 Task: Look for properties with shower or bath chairs.
Action: Mouse pressed left at (922, 139)
Screenshot: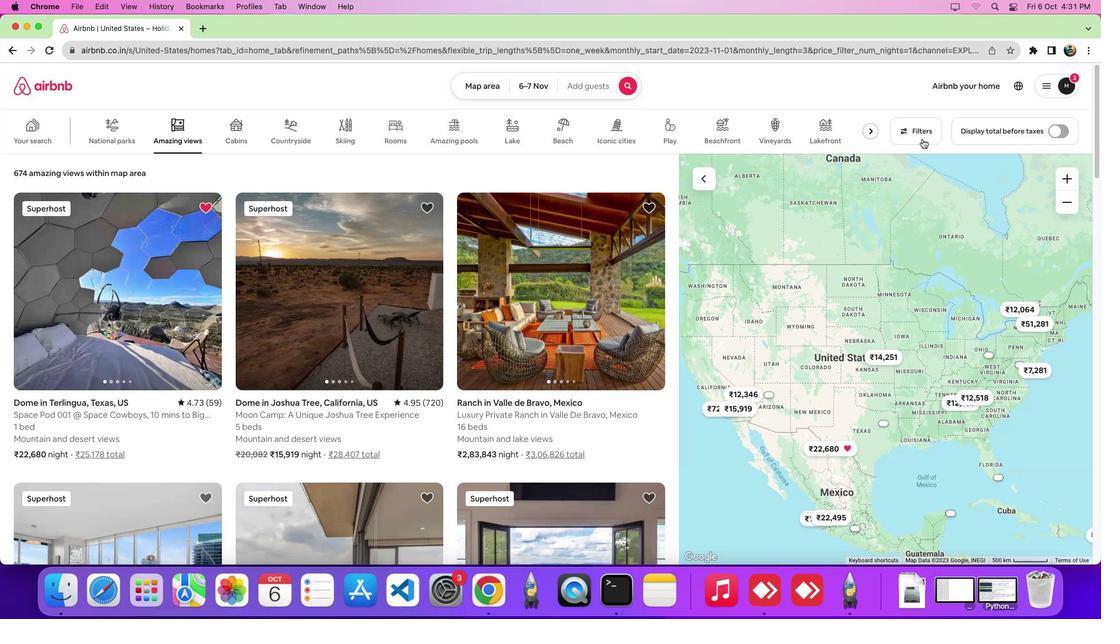 
Action: Mouse pressed left at (922, 139)
Screenshot: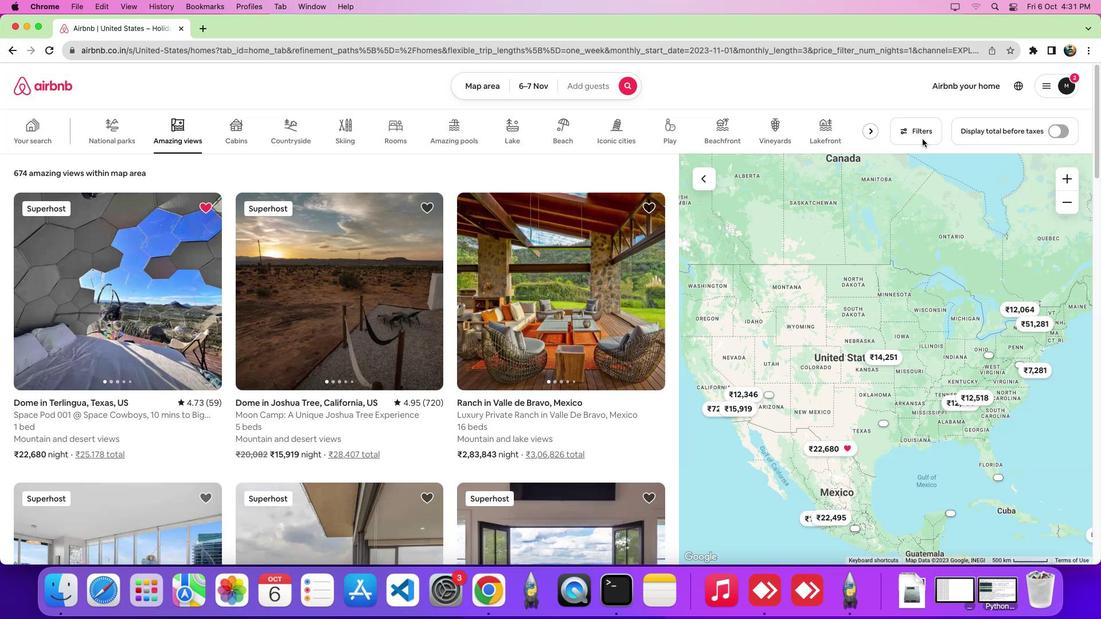 
Action: Mouse moved to (552, 196)
Screenshot: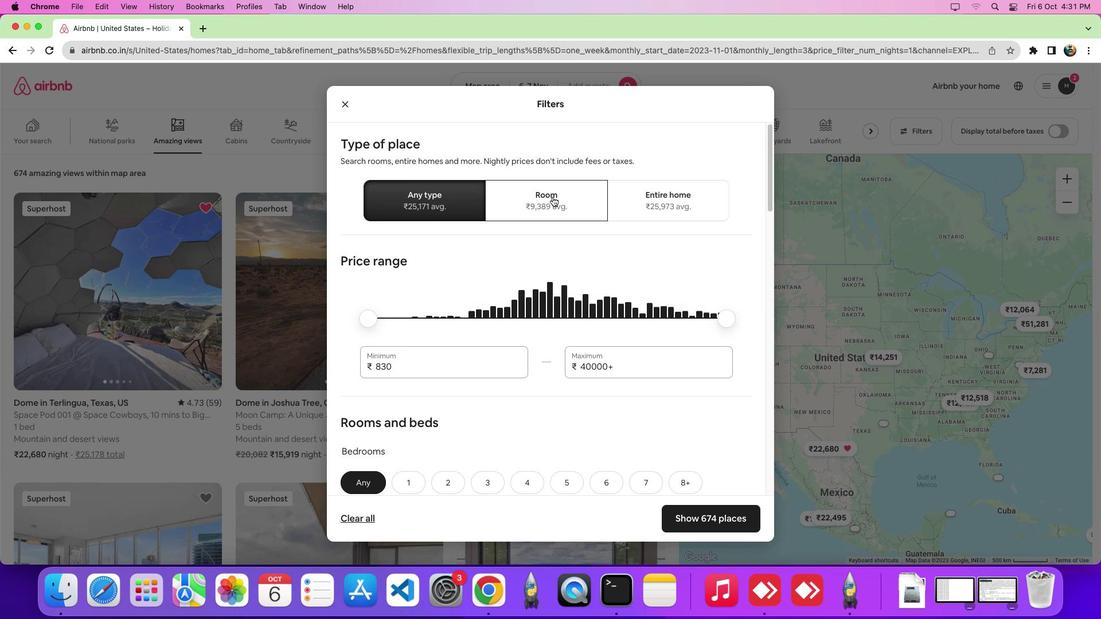 
Action: Mouse pressed left at (552, 196)
Screenshot: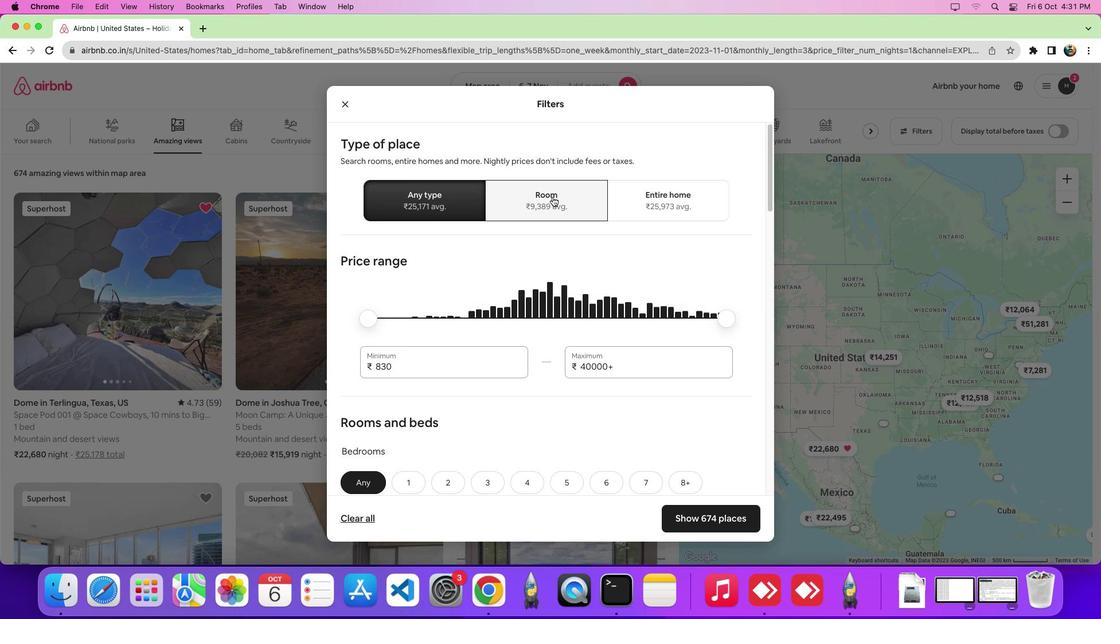
Action: Mouse moved to (521, 316)
Screenshot: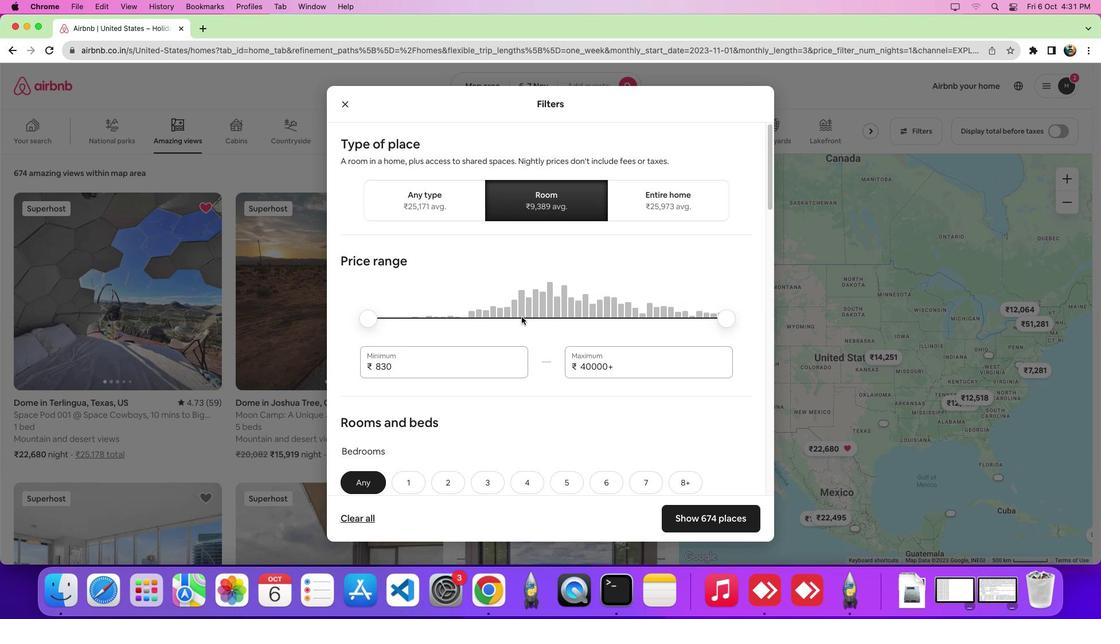 
Action: Mouse scrolled (521, 316) with delta (0, 0)
Screenshot: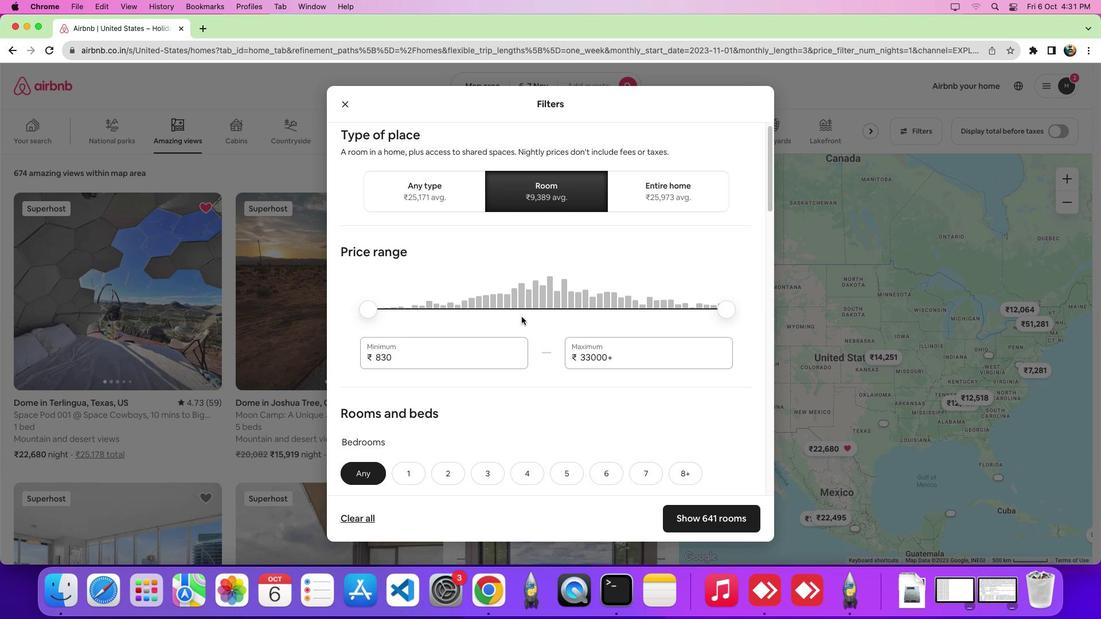 
Action: Mouse scrolled (521, 316) with delta (0, 0)
Screenshot: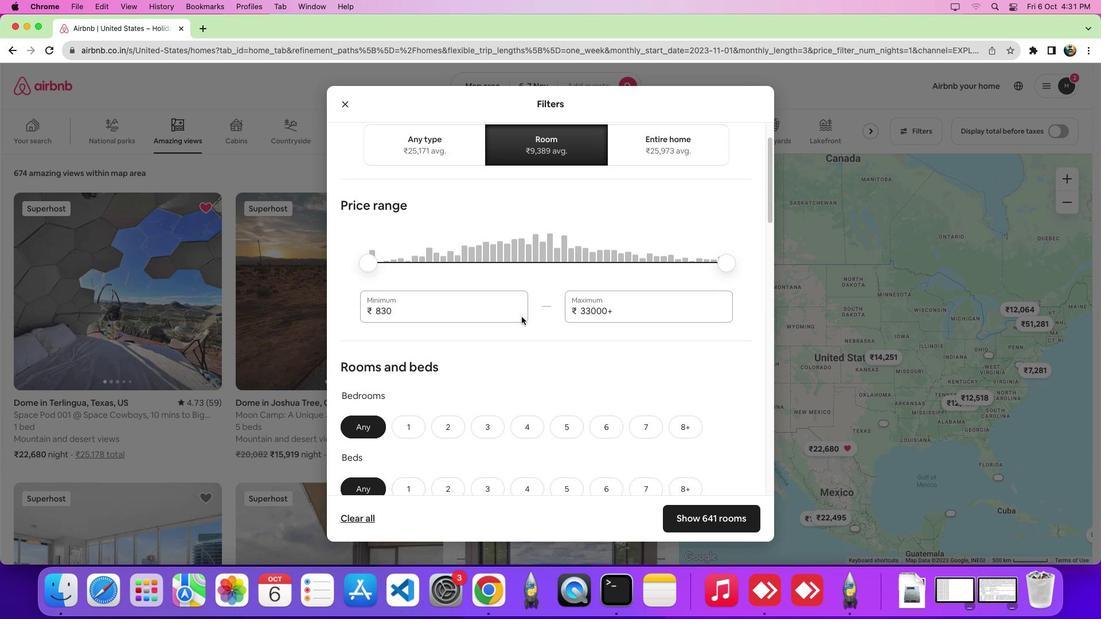 
Action: Mouse scrolled (521, 316) with delta (0, -1)
Screenshot: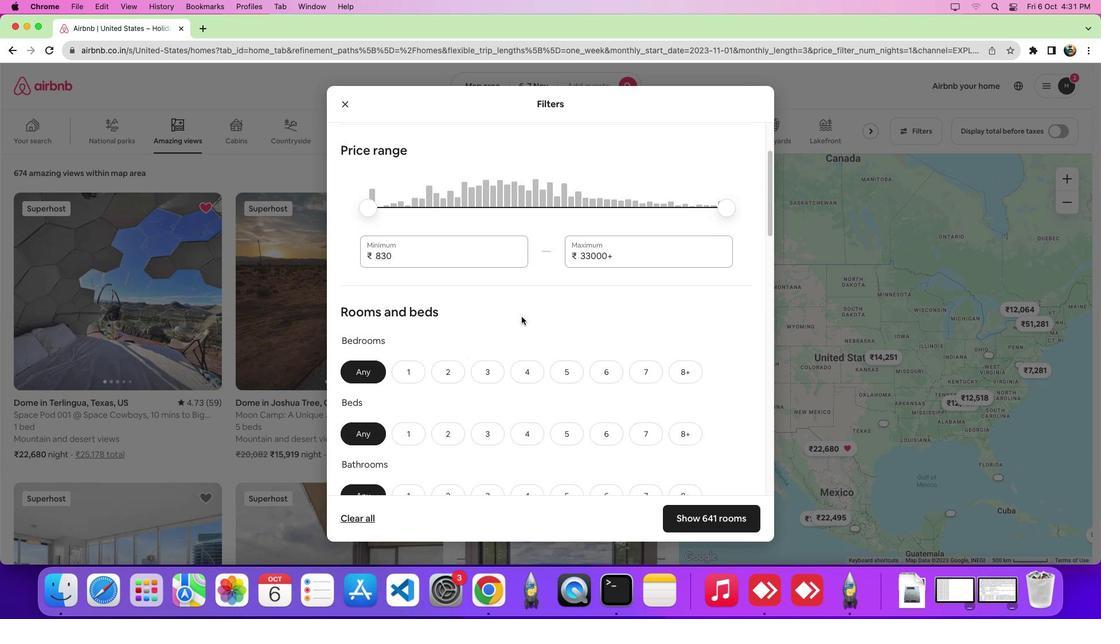 
Action: Mouse scrolled (521, 316) with delta (0, 0)
Screenshot: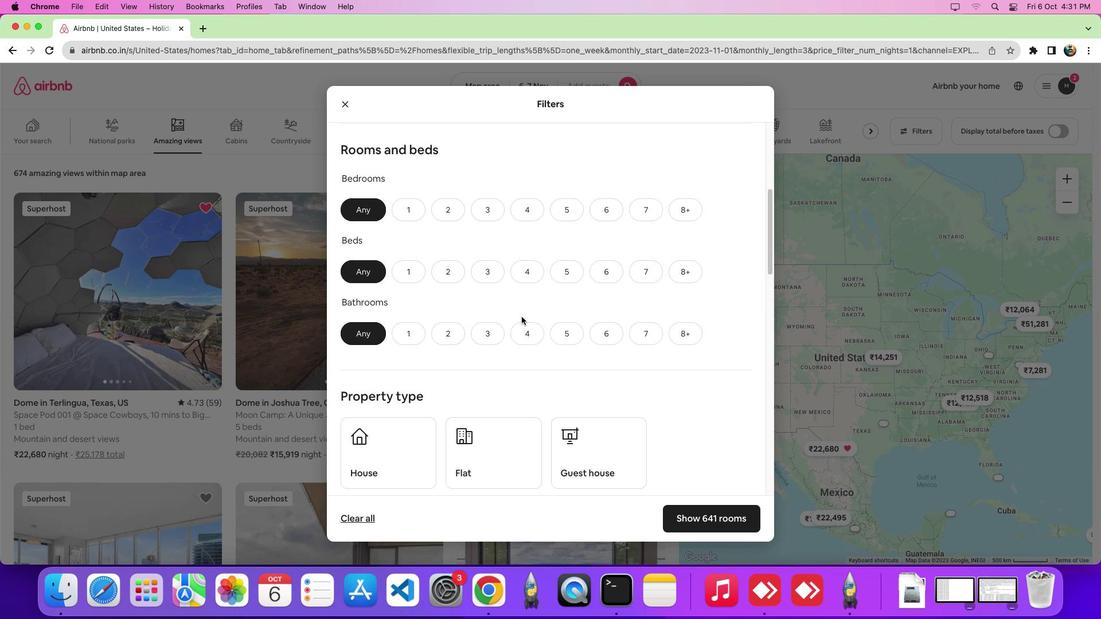 
Action: Mouse scrolled (521, 316) with delta (0, 0)
Screenshot: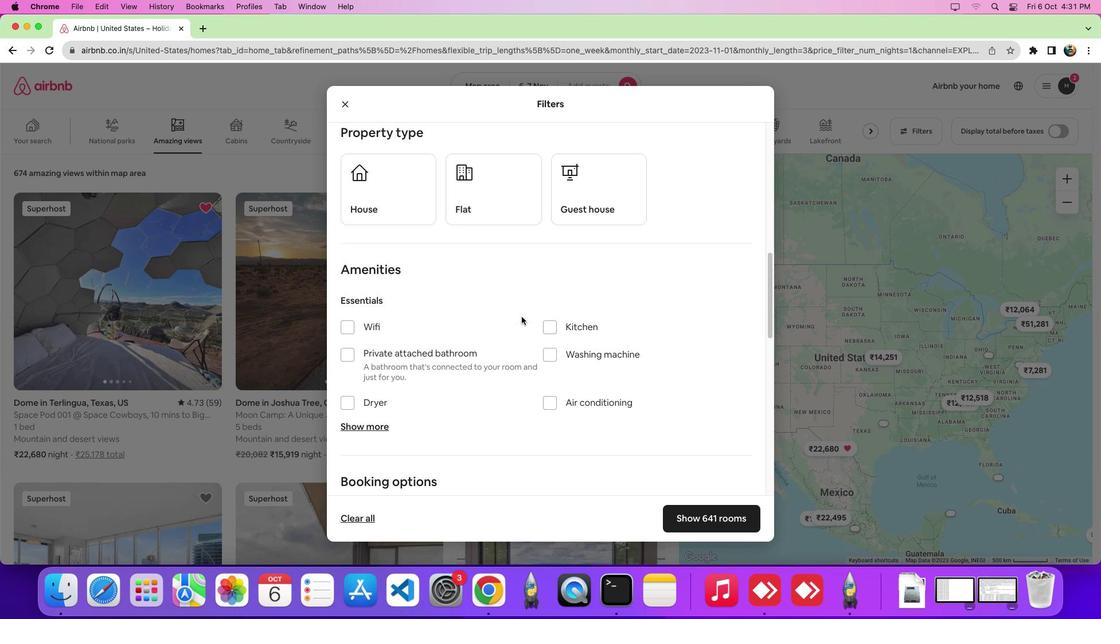 
Action: Mouse scrolled (521, 316) with delta (0, -4)
Screenshot: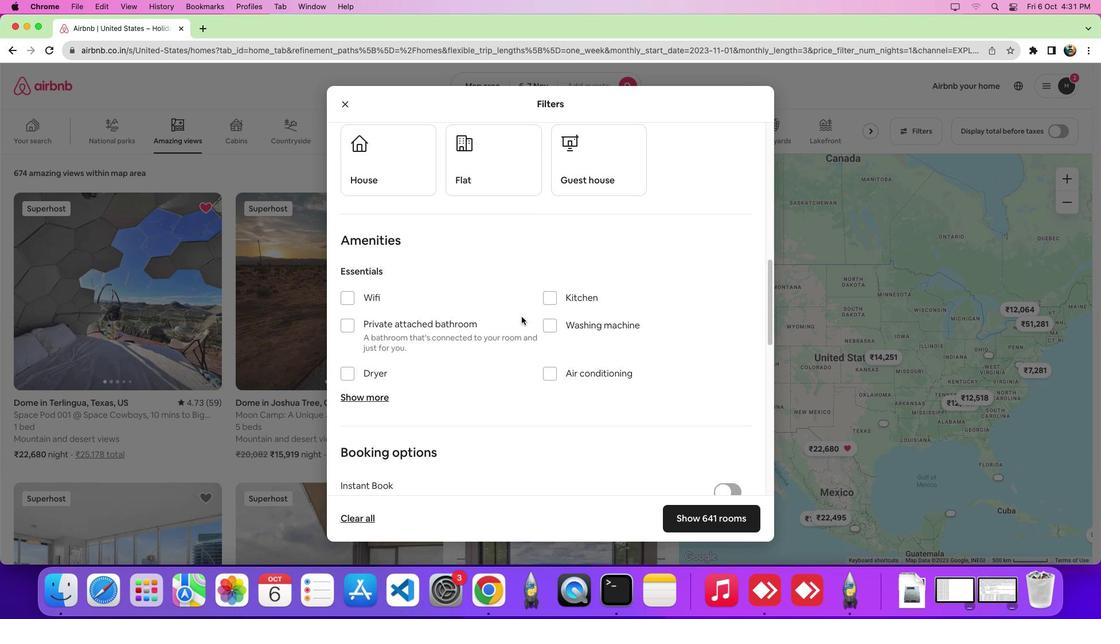 
Action: Mouse scrolled (521, 316) with delta (0, -5)
Screenshot: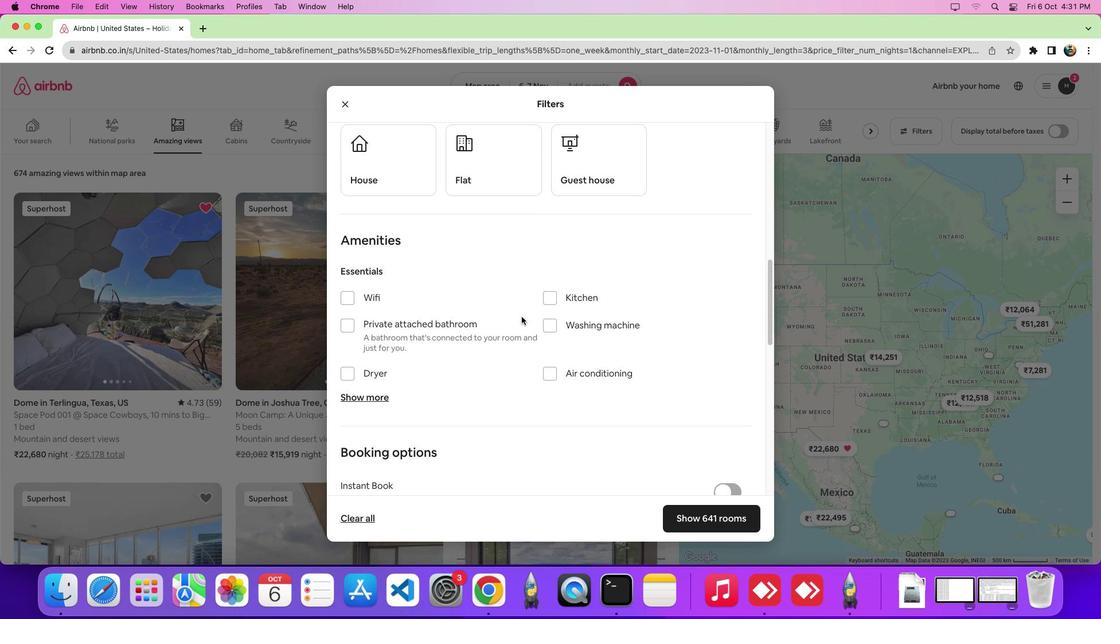 
Action: Mouse scrolled (521, 316) with delta (0, 0)
Screenshot: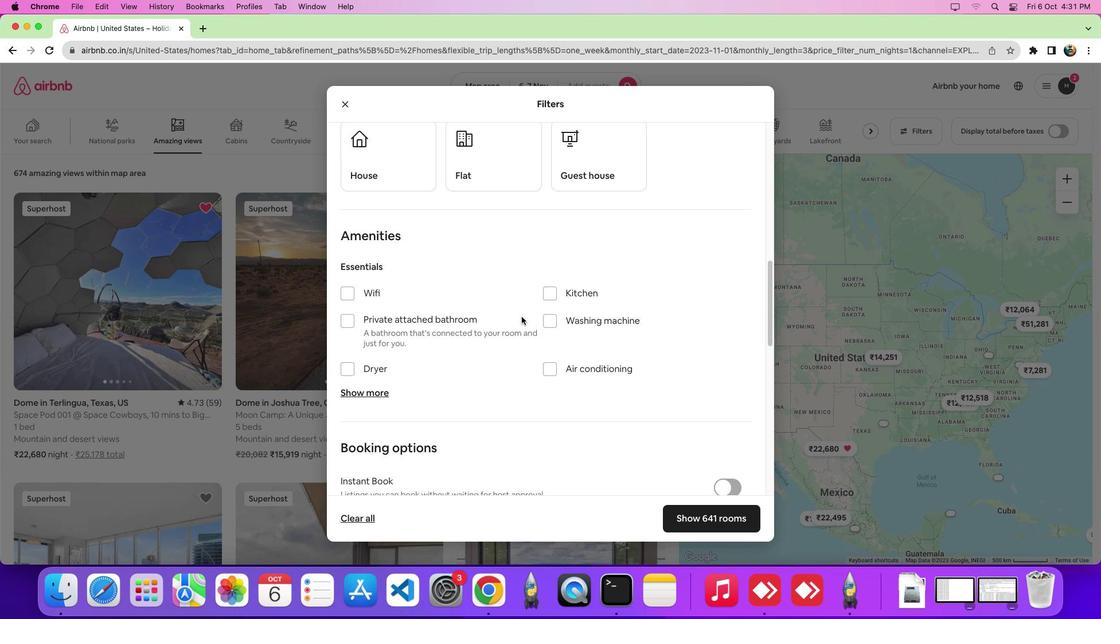 
Action: Mouse scrolled (521, 316) with delta (0, 0)
Screenshot: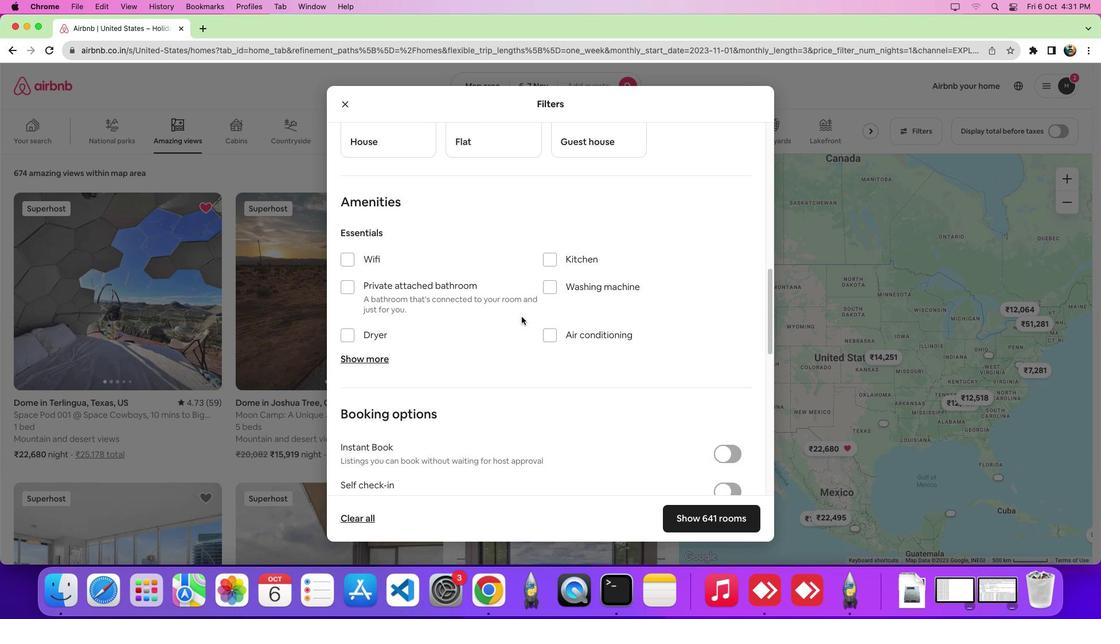 
Action: Mouse scrolled (521, 316) with delta (0, 0)
Screenshot: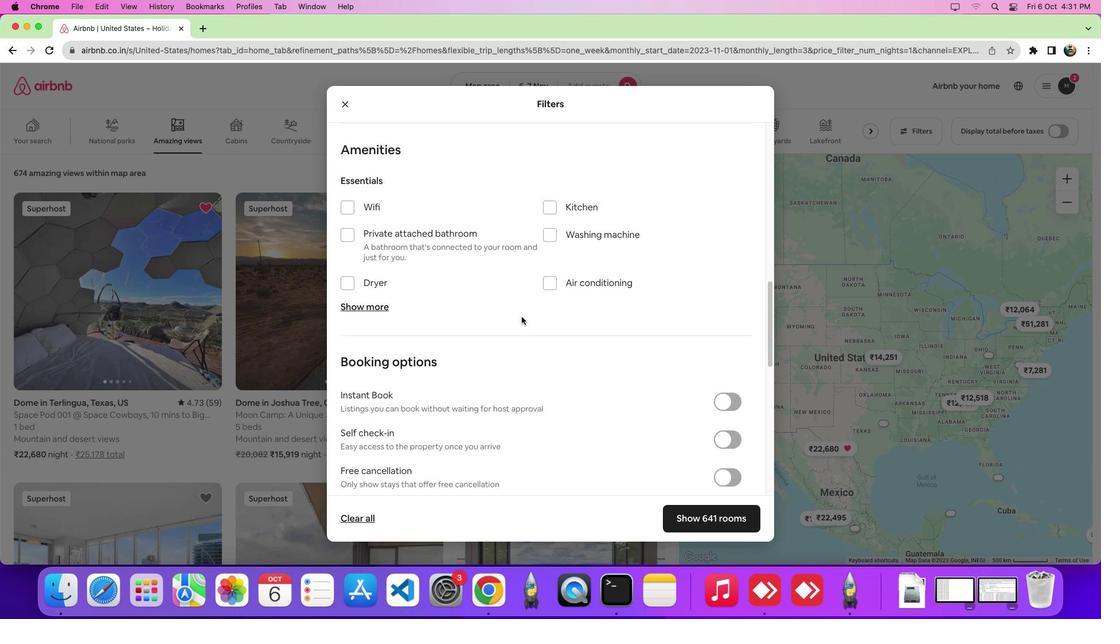 
Action: Mouse scrolled (521, 316) with delta (0, -1)
Screenshot: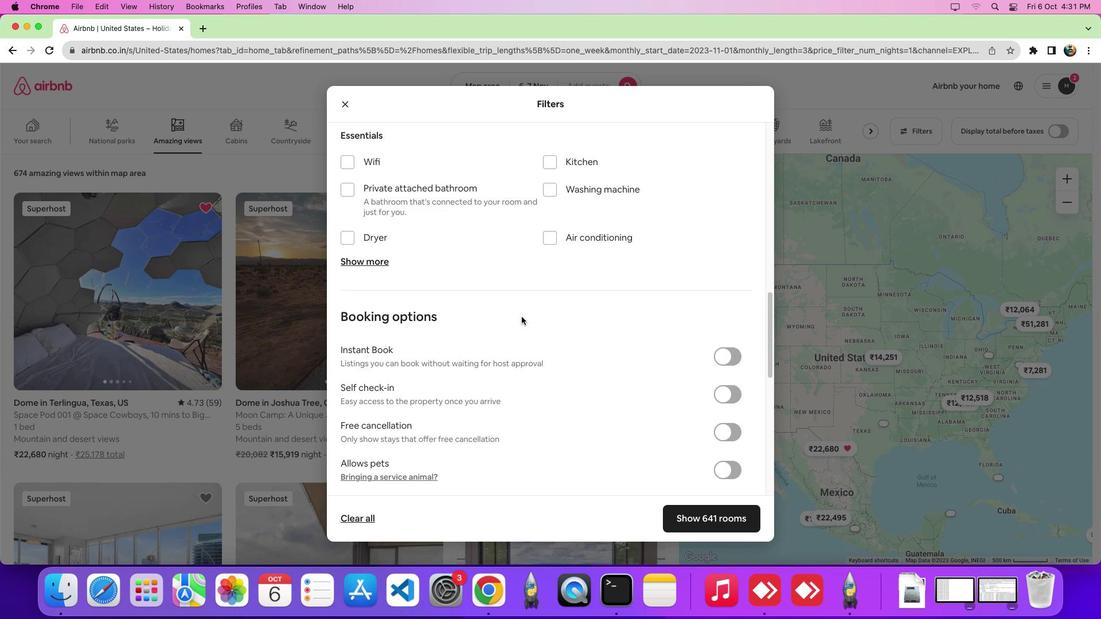 
Action: Mouse scrolled (521, 316) with delta (0, 0)
Screenshot: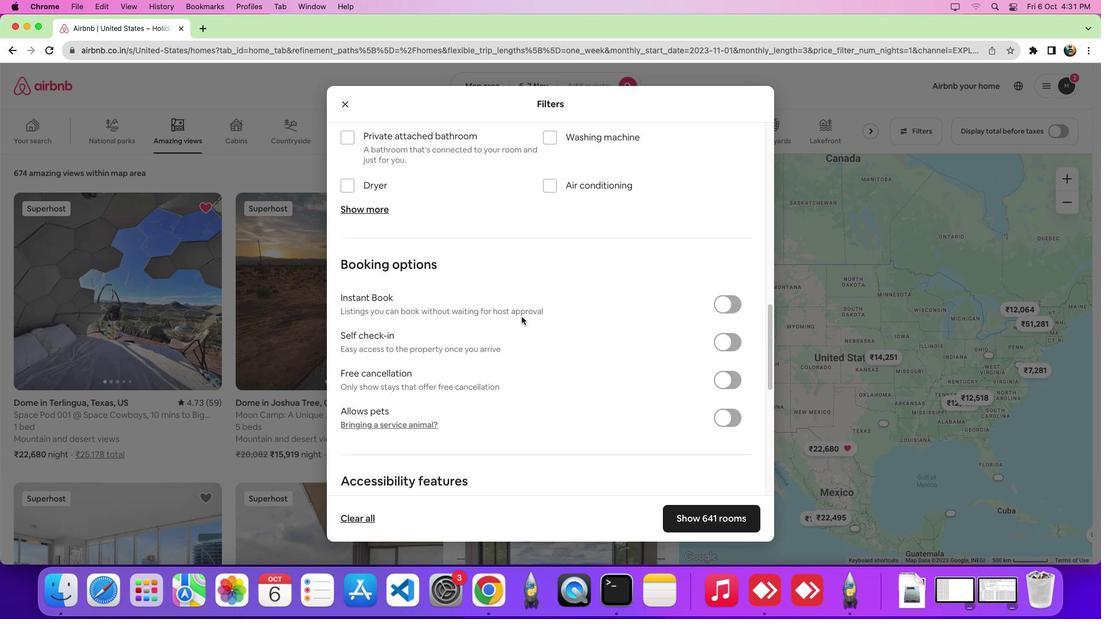 
Action: Mouse scrolled (521, 316) with delta (0, 0)
Screenshot: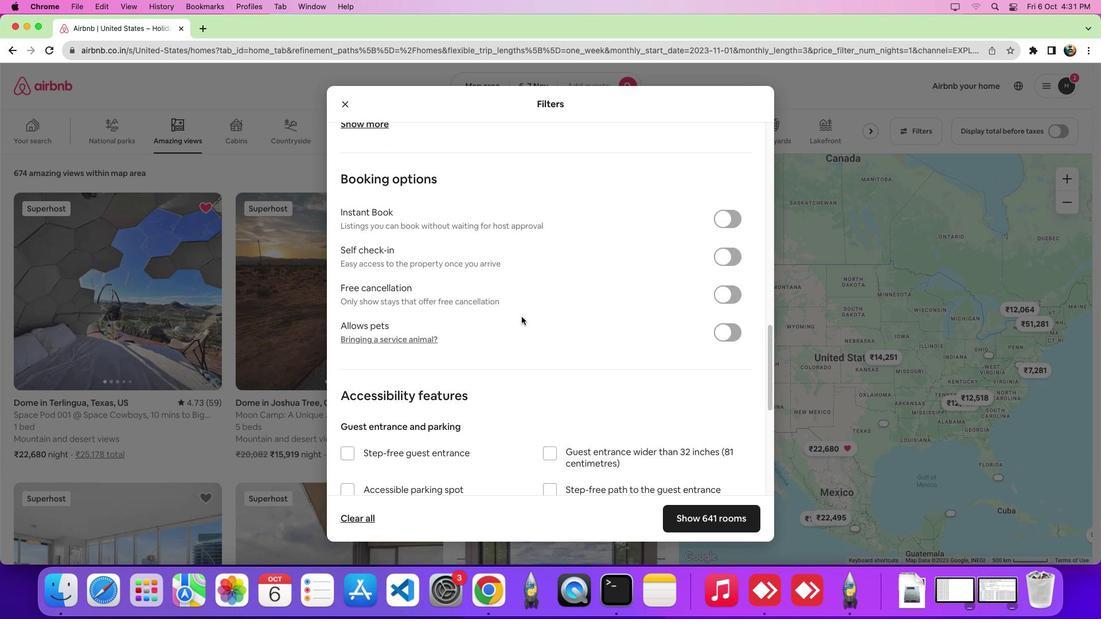 
Action: Mouse scrolled (521, 316) with delta (0, -2)
Screenshot: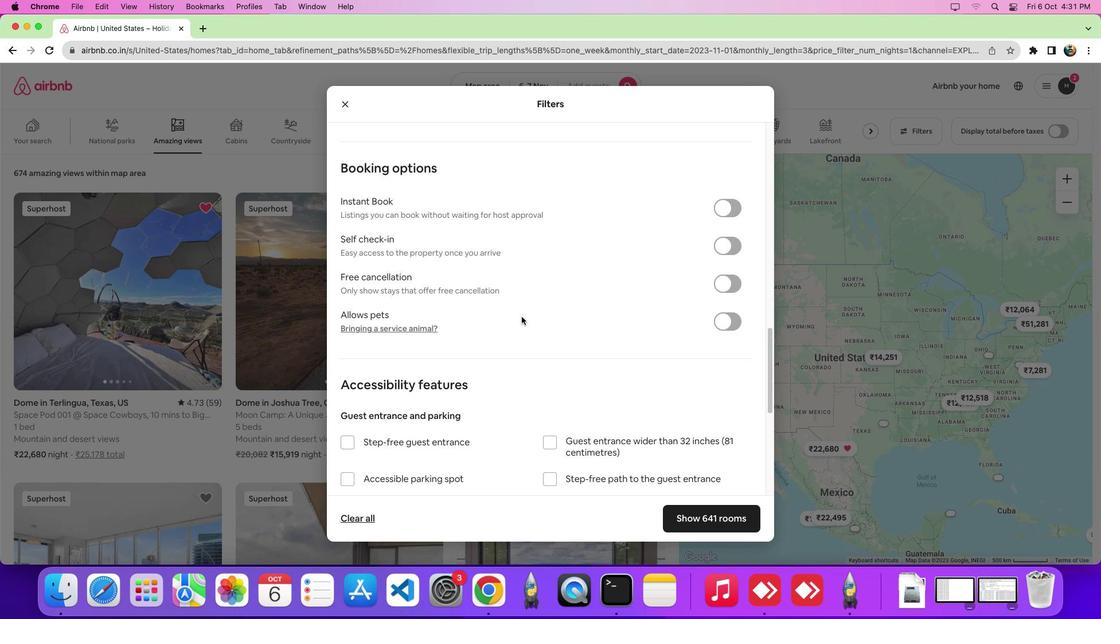 
Action: Mouse scrolled (521, 316) with delta (0, -2)
Screenshot: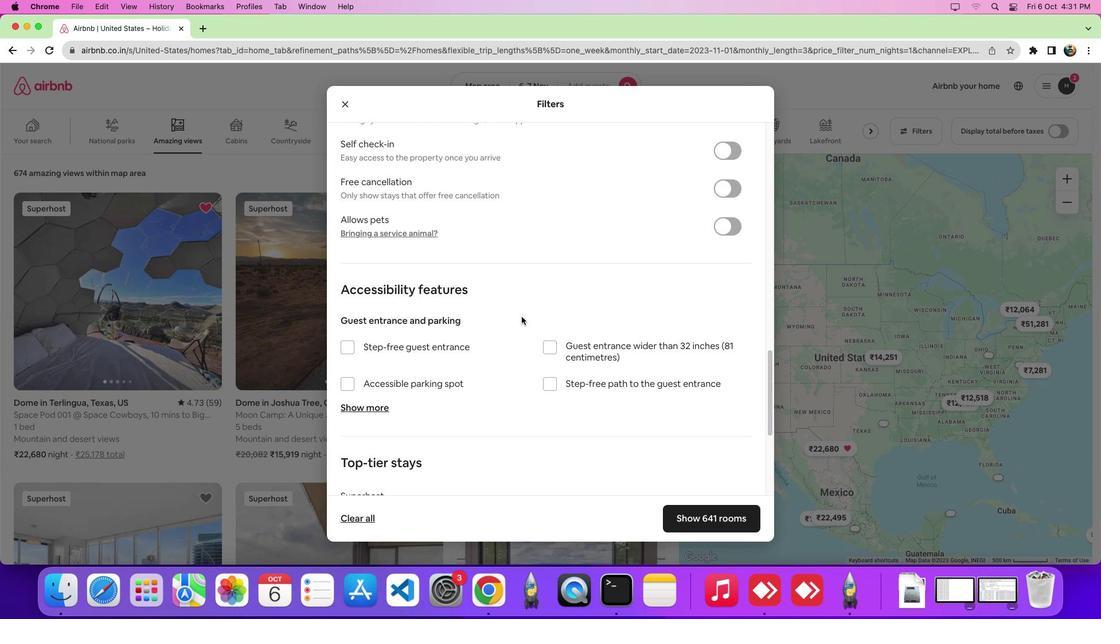 
Action: Mouse scrolled (521, 316) with delta (0, 0)
Screenshot: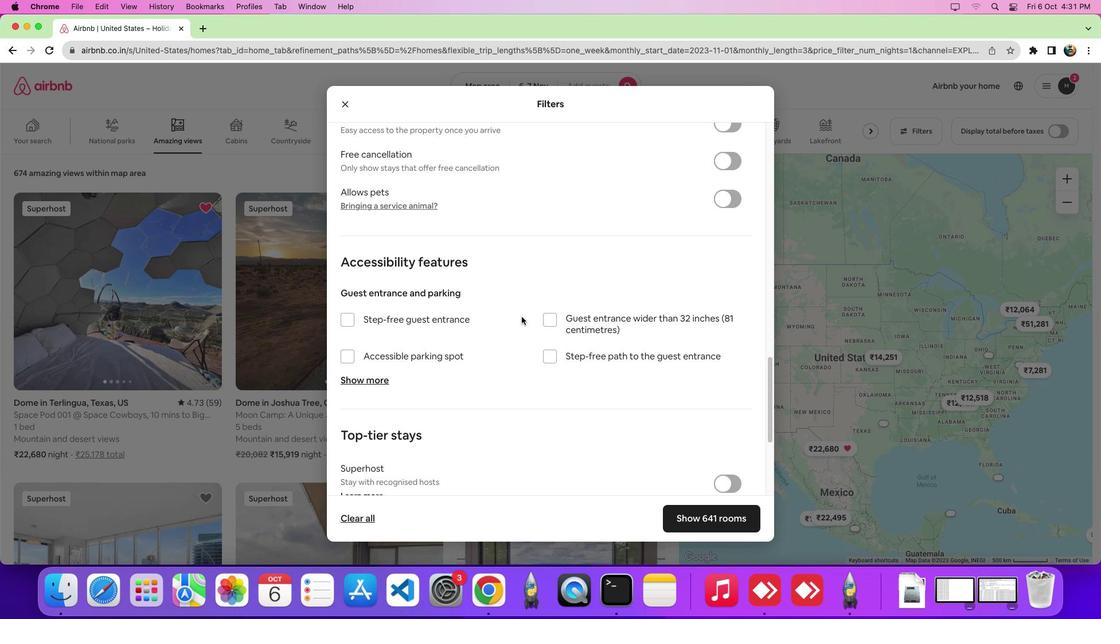 
Action: Mouse scrolled (521, 316) with delta (0, 0)
Screenshot: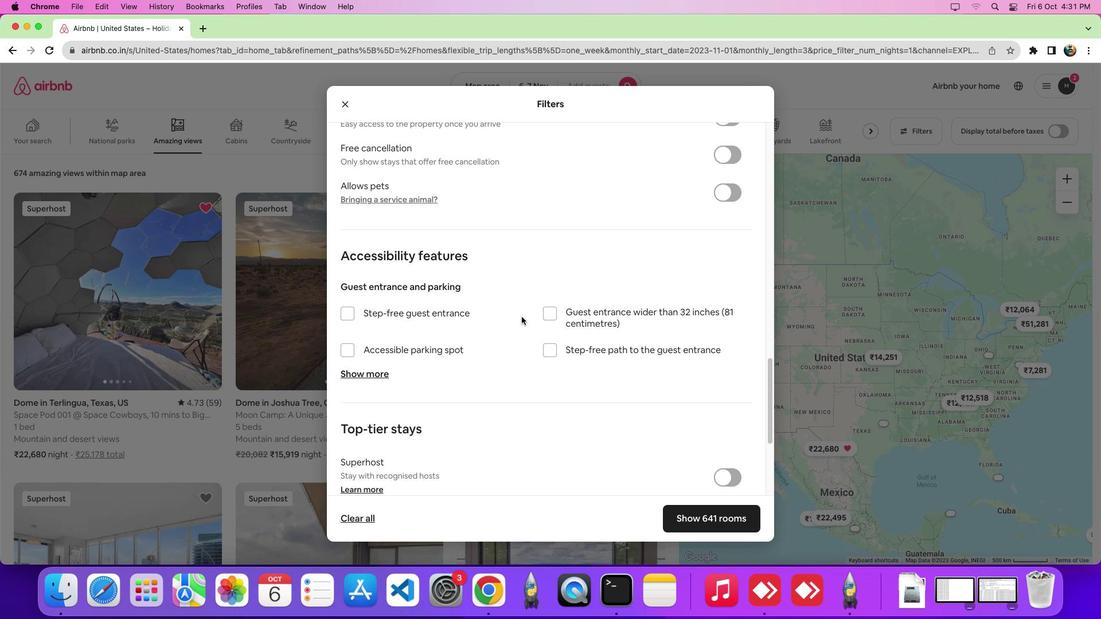 
Action: Mouse moved to (361, 372)
Screenshot: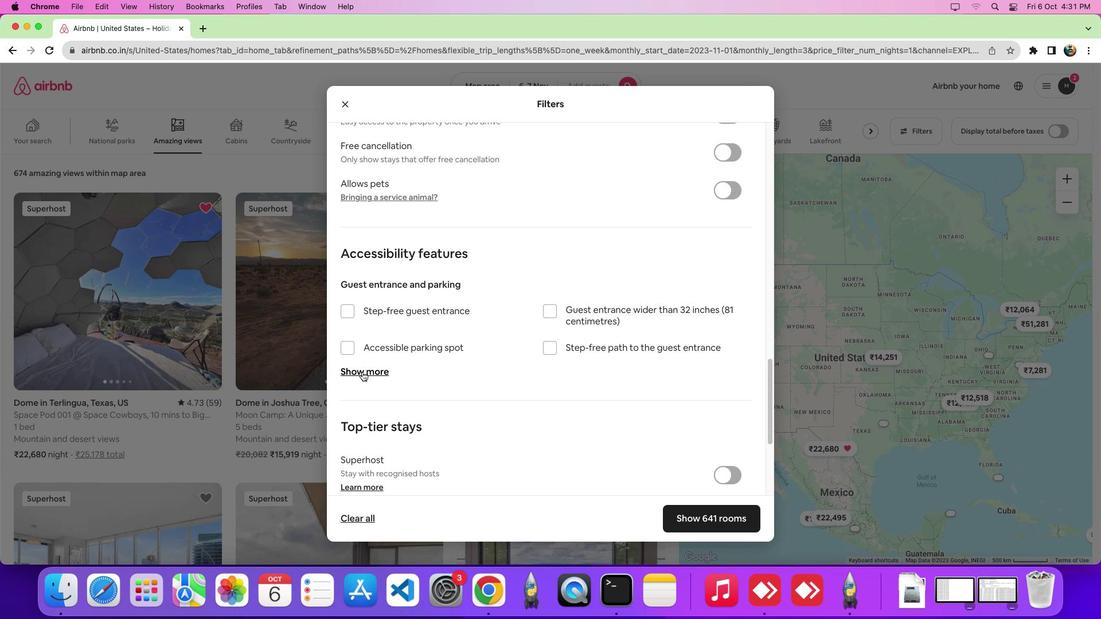 
Action: Mouse pressed left at (361, 372)
Screenshot: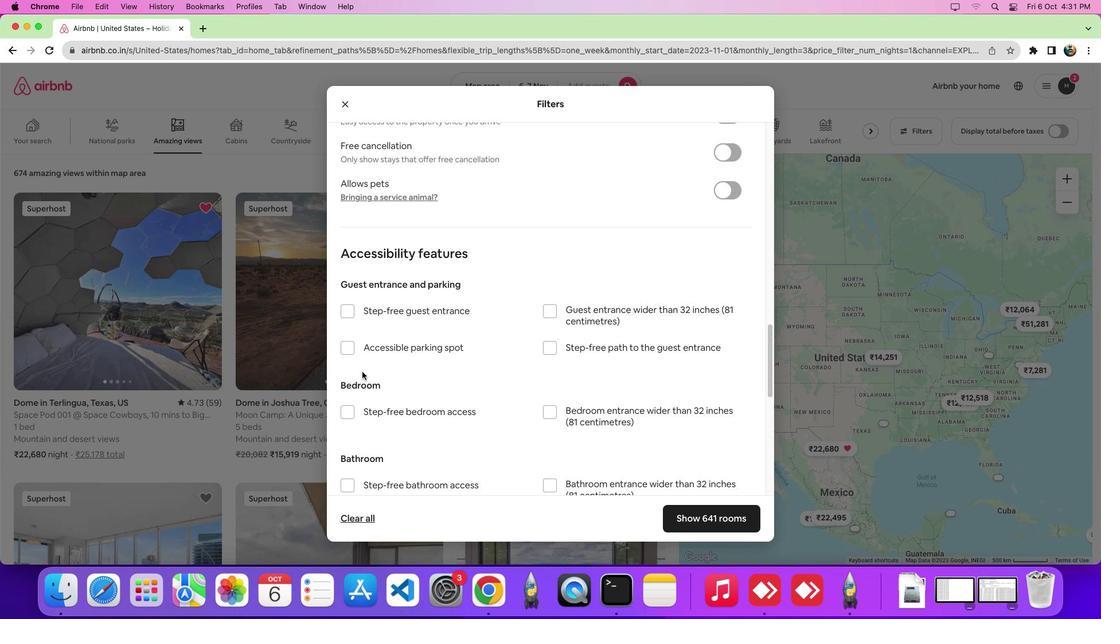 
Action: Mouse moved to (574, 353)
Screenshot: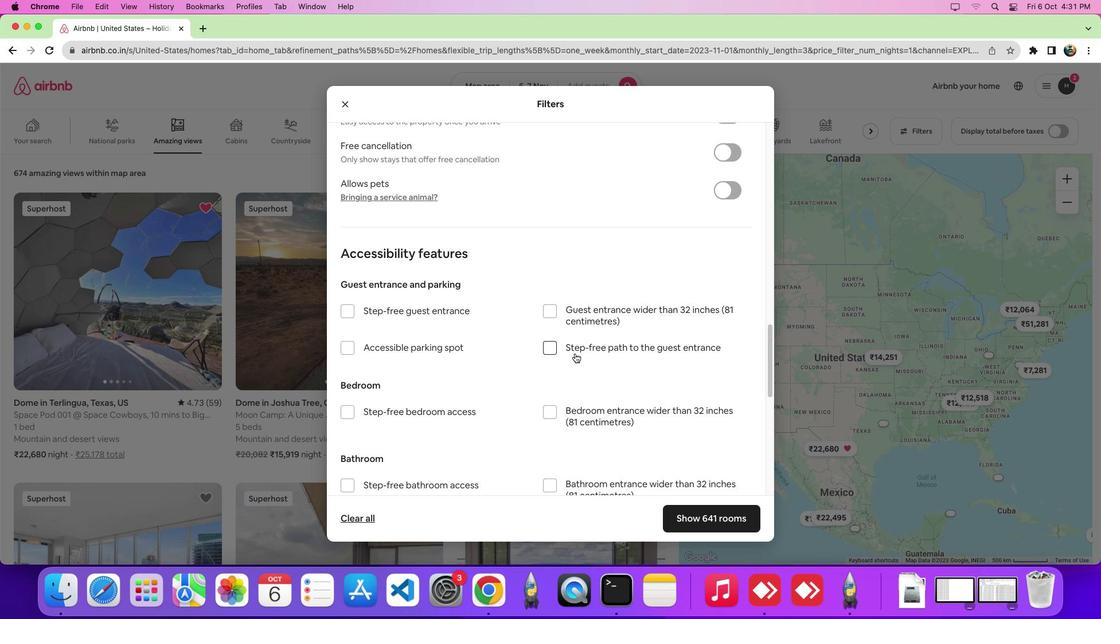 
Action: Mouse scrolled (574, 353) with delta (0, 0)
Screenshot: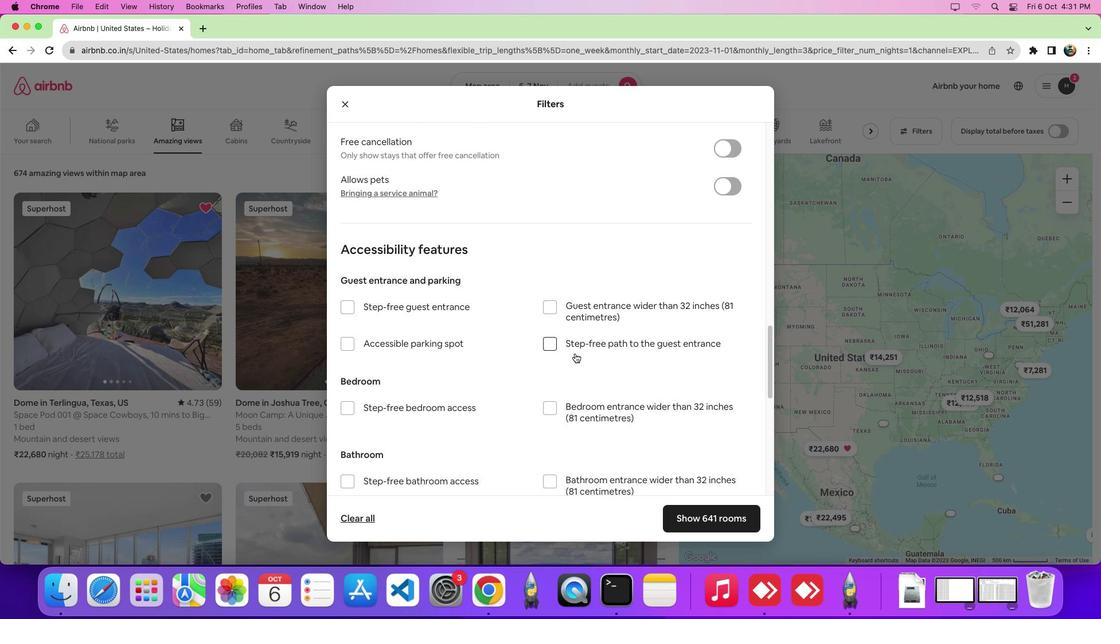 
Action: Mouse scrolled (574, 353) with delta (0, 0)
Screenshot: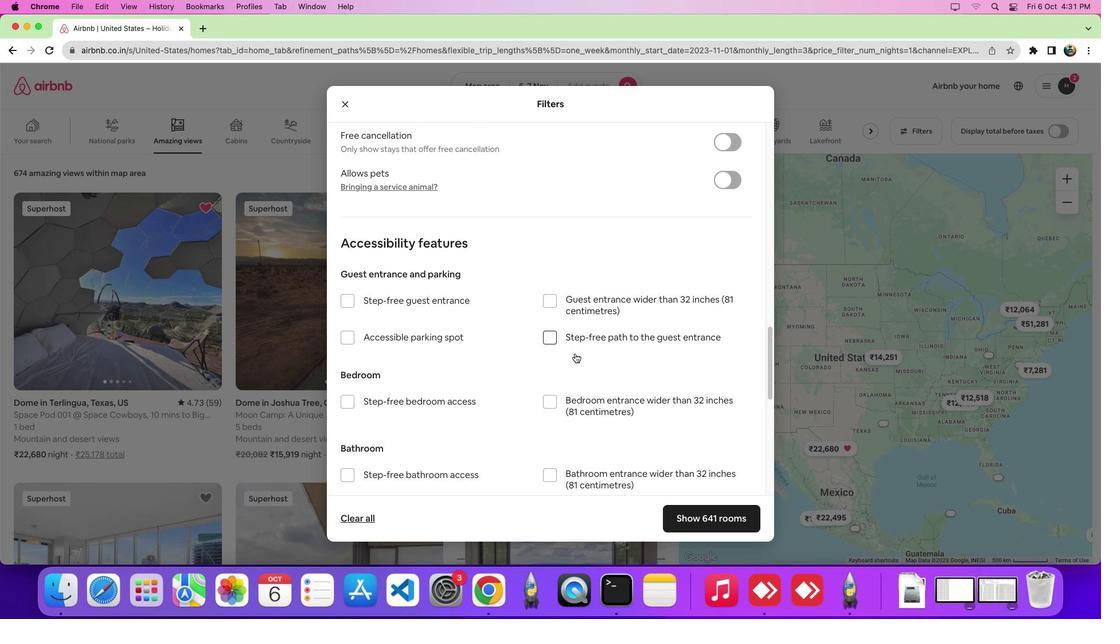 
Action: Mouse scrolled (574, 353) with delta (0, 0)
Screenshot: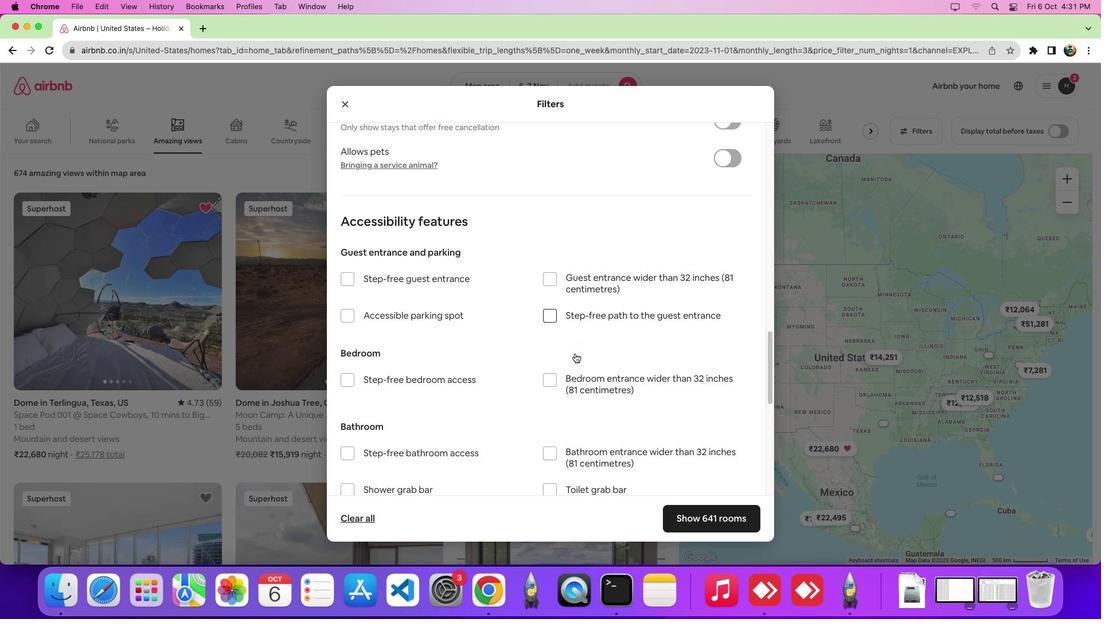 
Action: Mouse moved to (575, 354)
Screenshot: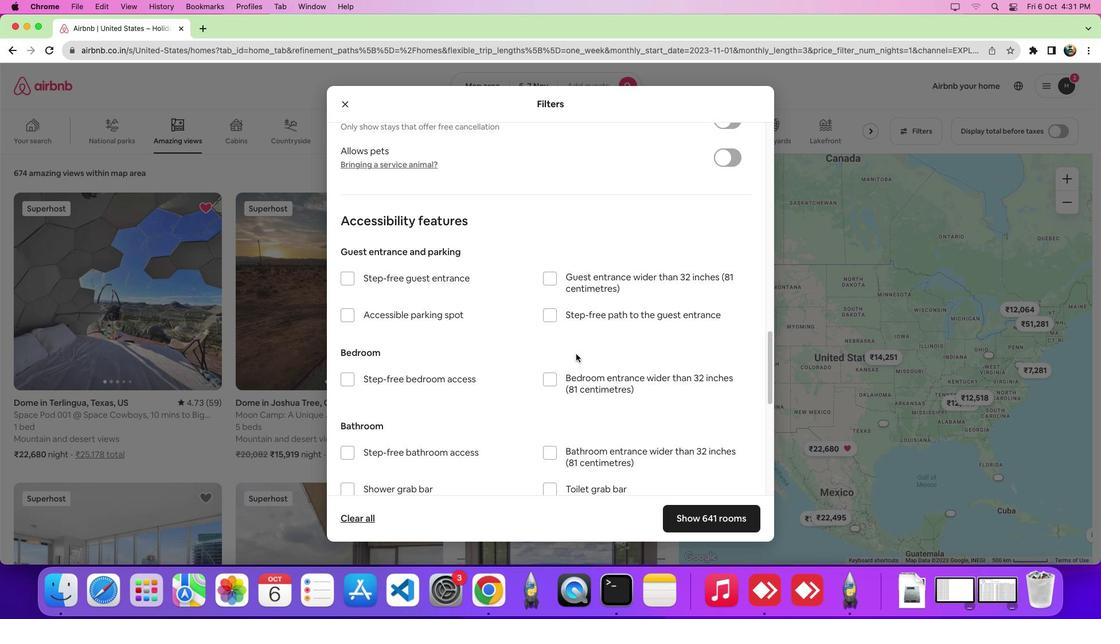 
Action: Mouse scrolled (575, 354) with delta (0, 0)
Screenshot: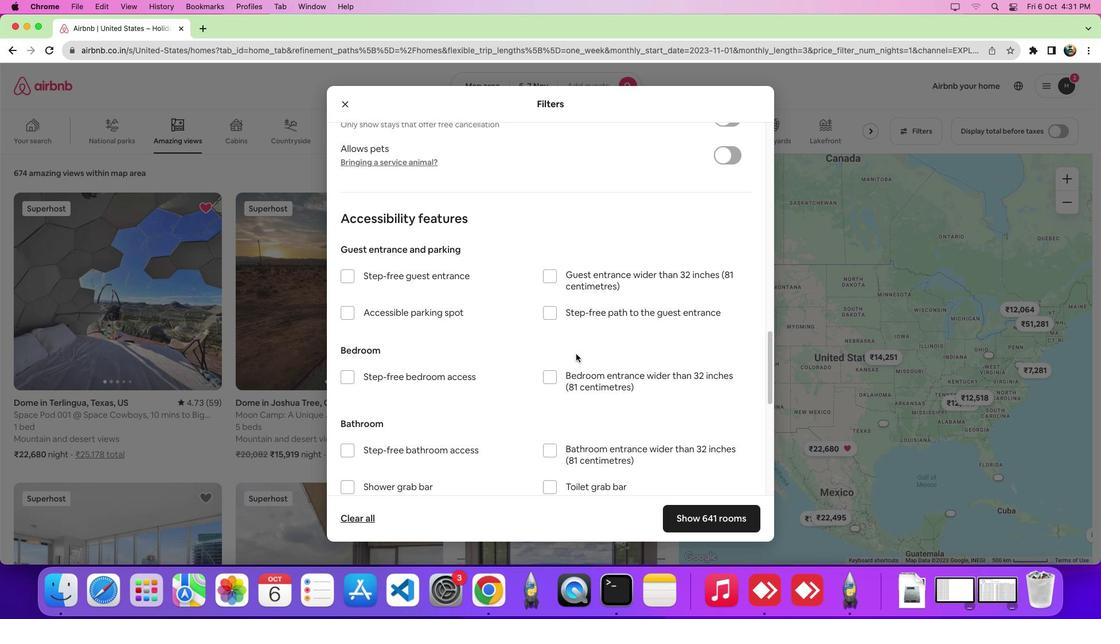 
Action: Mouse scrolled (575, 354) with delta (0, 0)
Screenshot: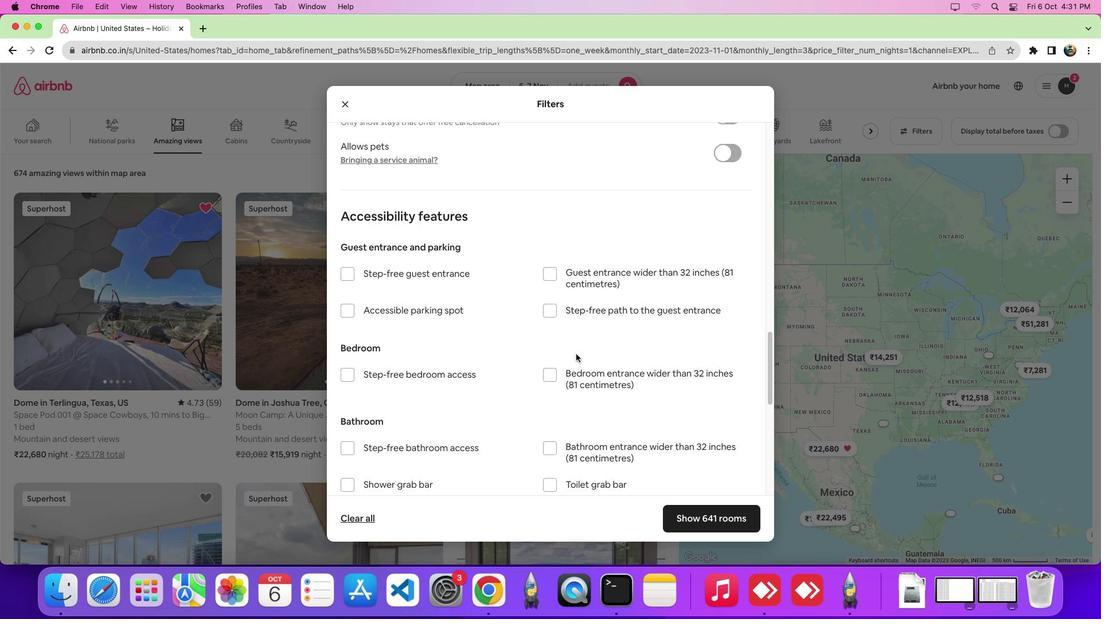
Action: Mouse scrolled (575, 354) with delta (0, 0)
Screenshot: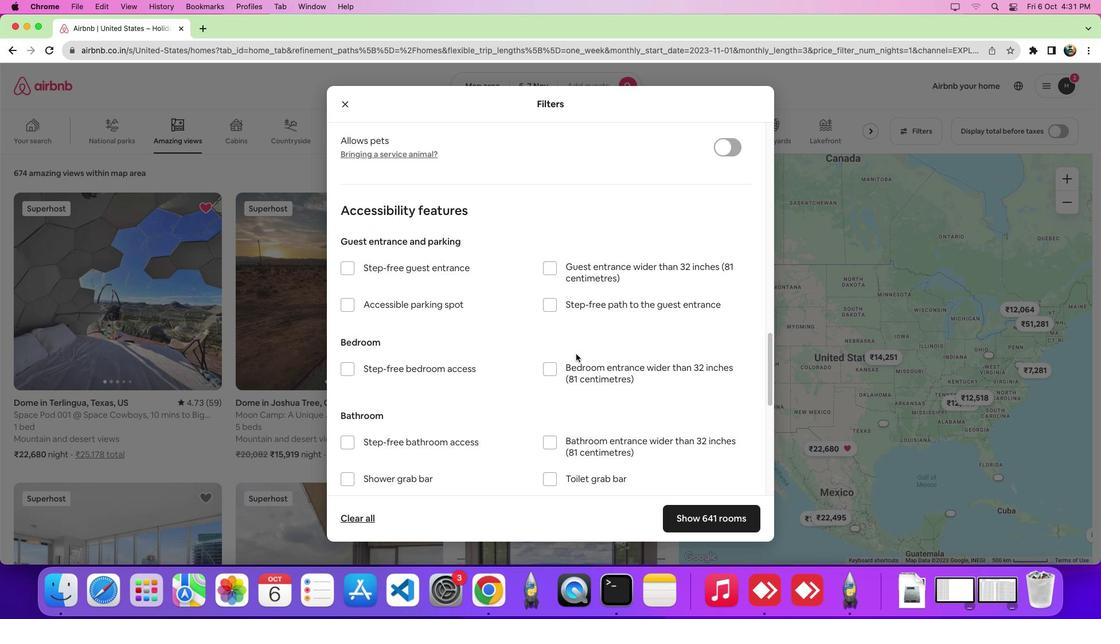 
Action: Mouse scrolled (575, 354) with delta (0, 0)
Screenshot: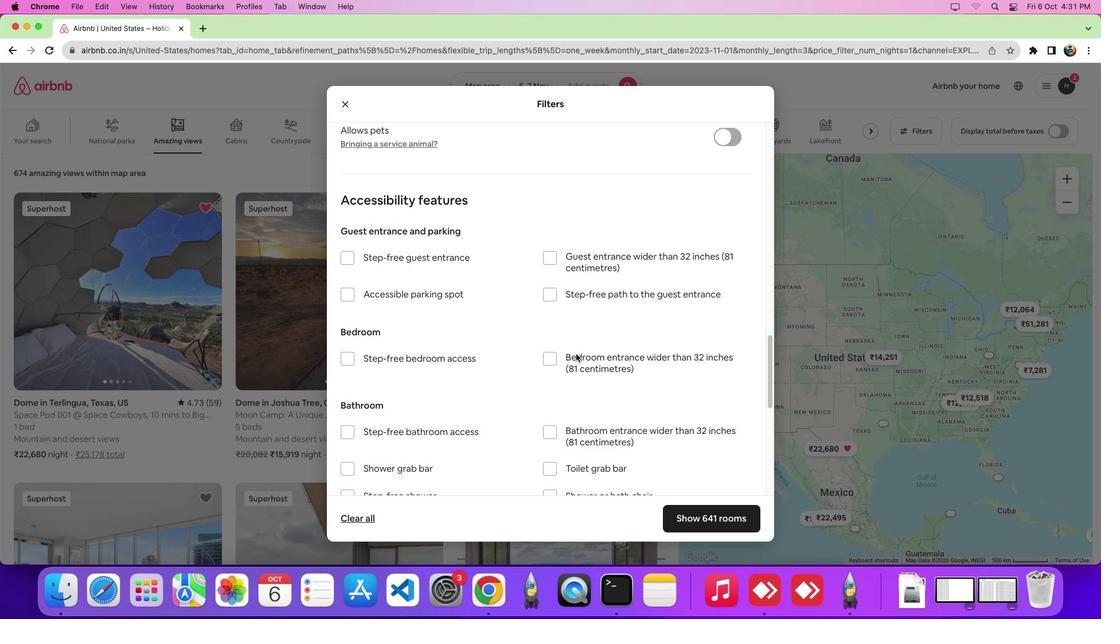
Action: Mouse scrolled (575, 354) with delta (0, 0)
Screenshot: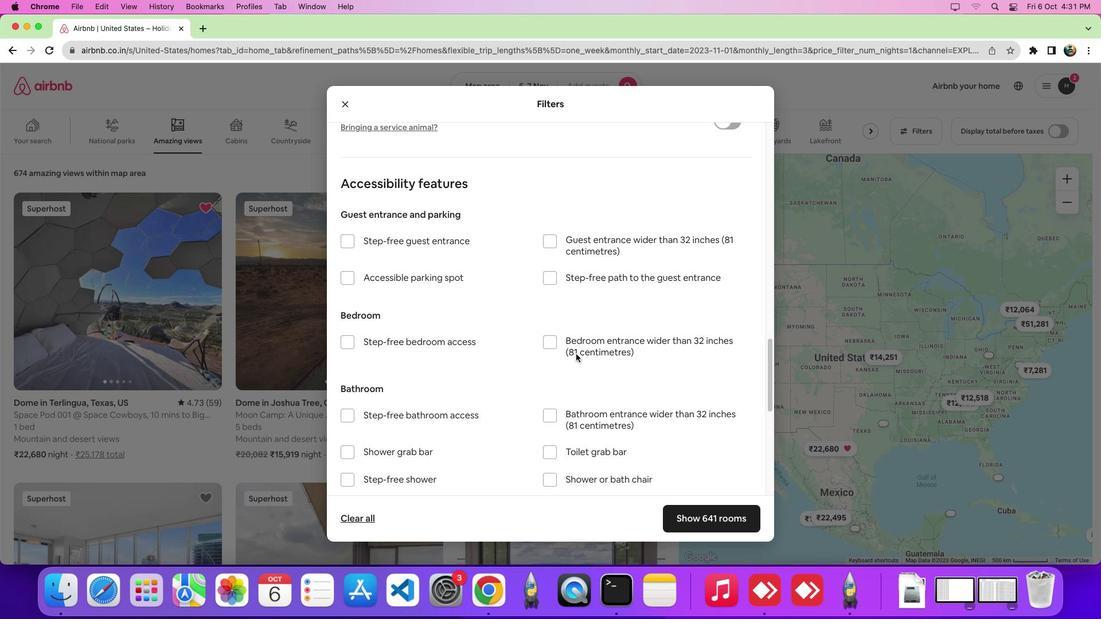 
Action: Mouse scrolled (575, 354) with delta (0, 0)
Screenshot: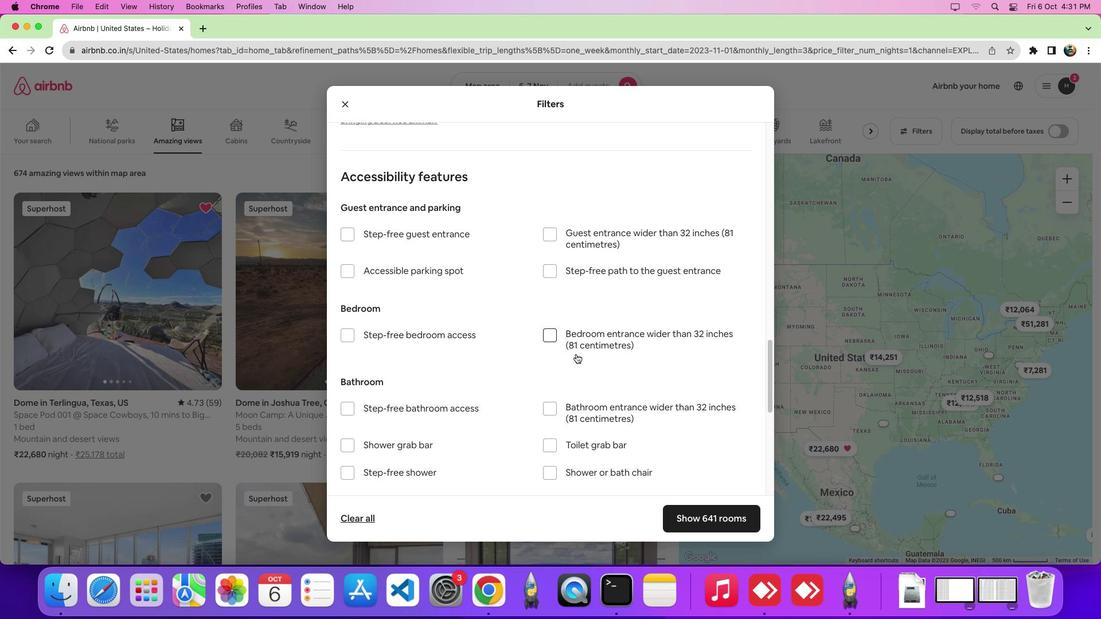 
Action: Mouse scrolled (575, 354) with delta (0, 0)
Screenshot: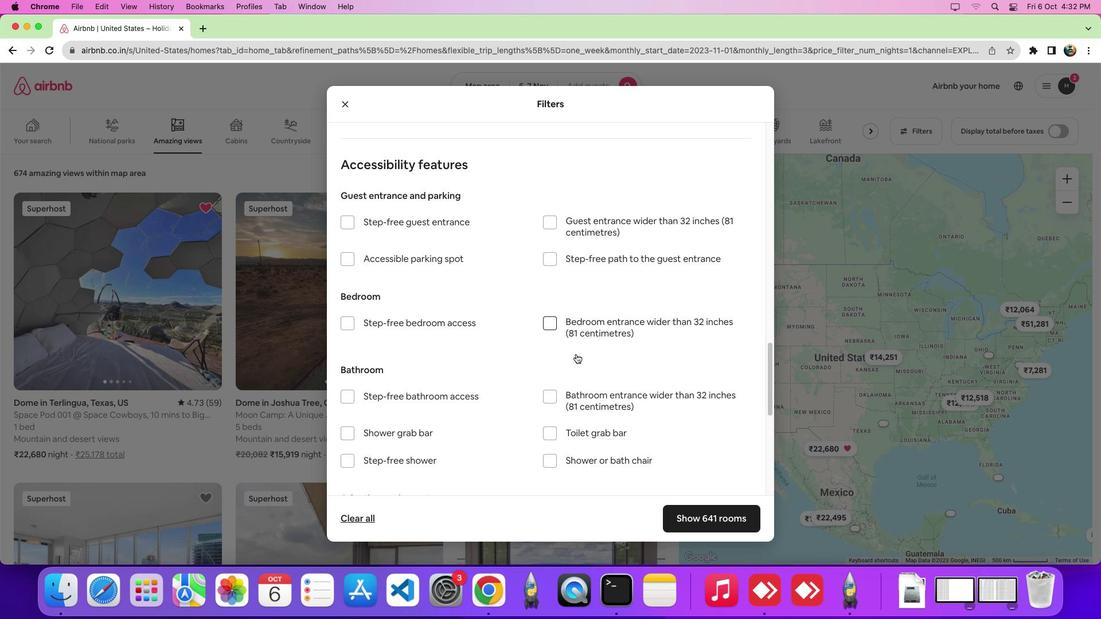 
Action: Mouse scrolled (575, 354) with delta (0, 0)
Screenshot: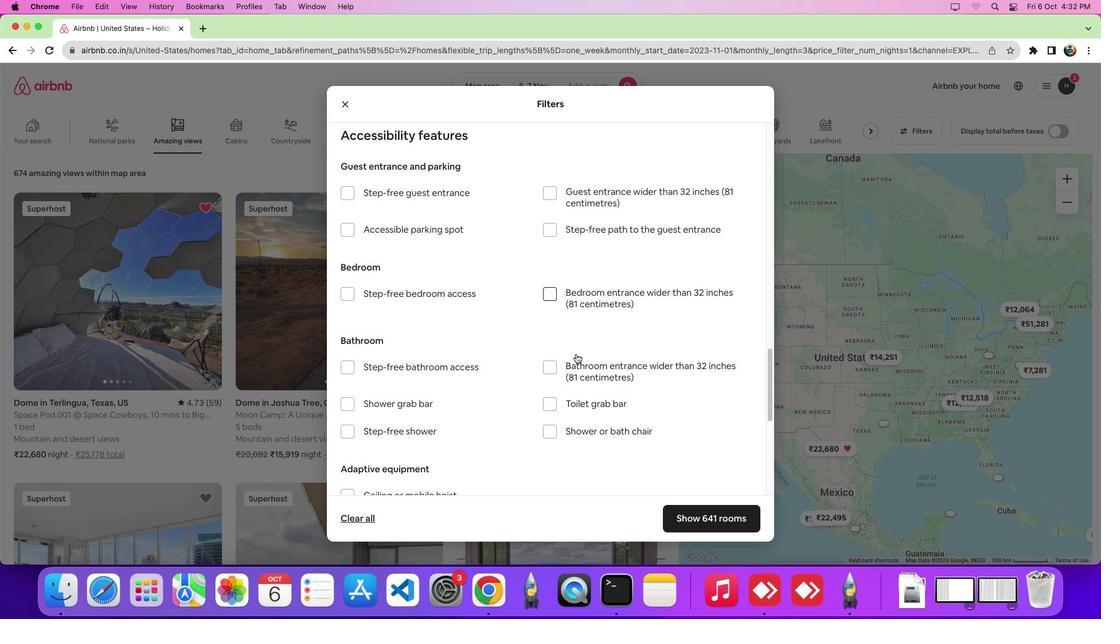 
Action: Mouse moved to (575, 361)
Screenshot: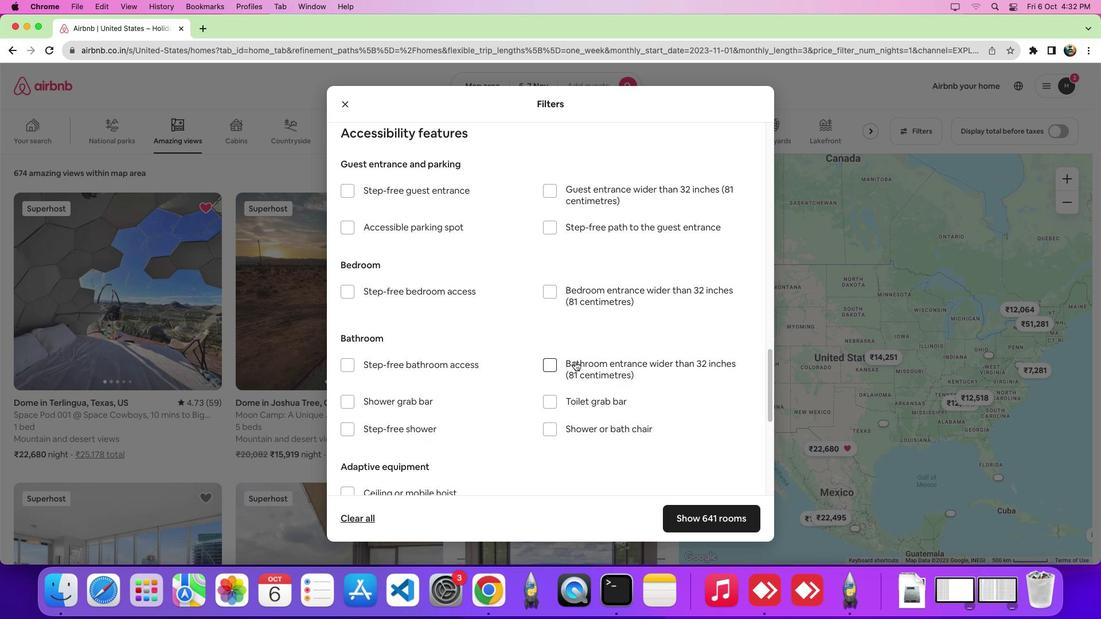 
Action: Mouse scrolled (575, 361) with delta (0, 0)
Screenshot: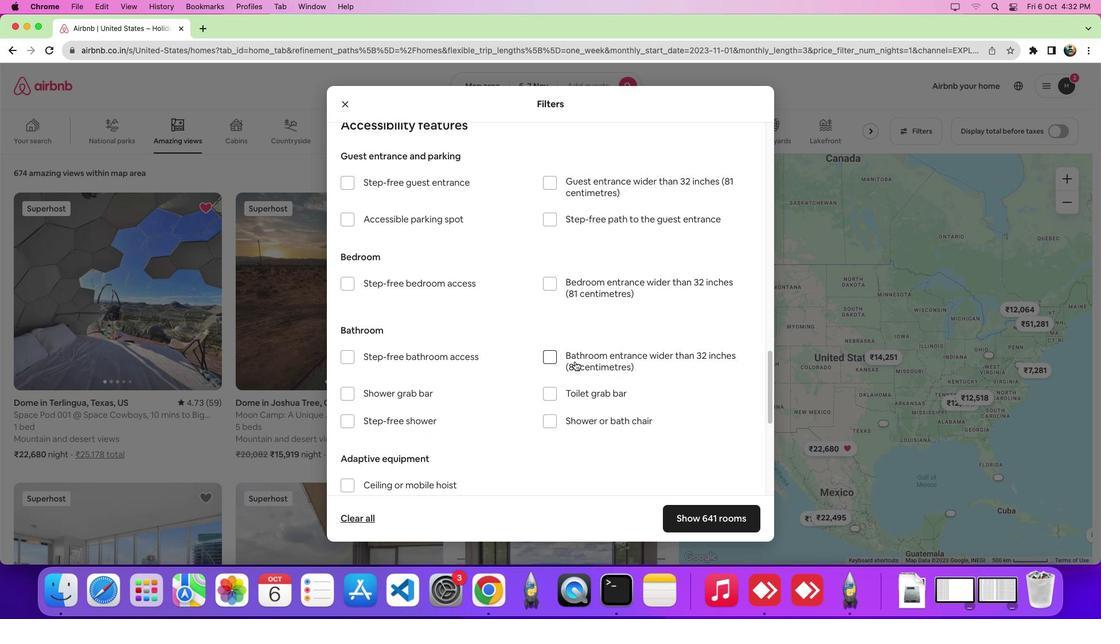 
Action: Mouse scrolled (575, 361) with delta (0, 0)
Screenshot: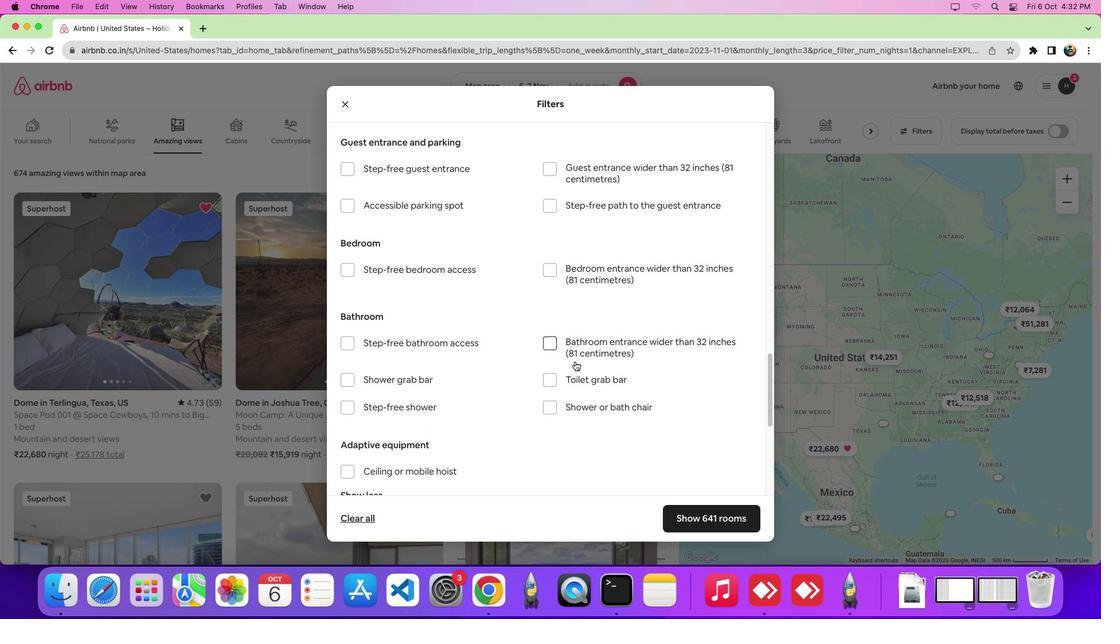 
Action: Mouse moved to (552, 404)
Screenshot: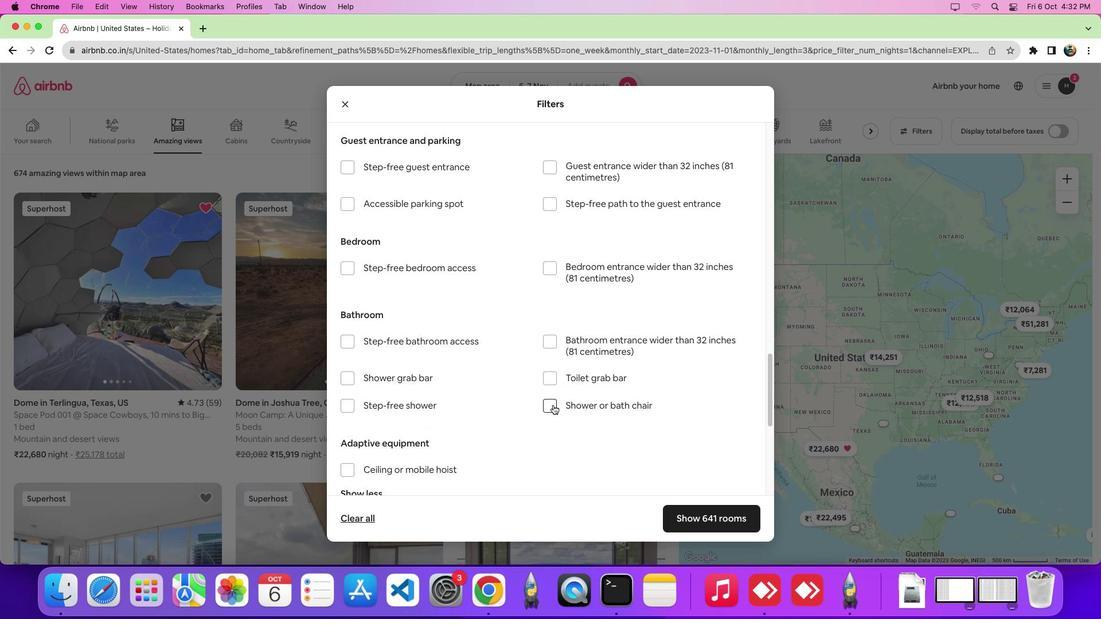 
Action: Mouse pressed left at (552, 404)
Screenshot: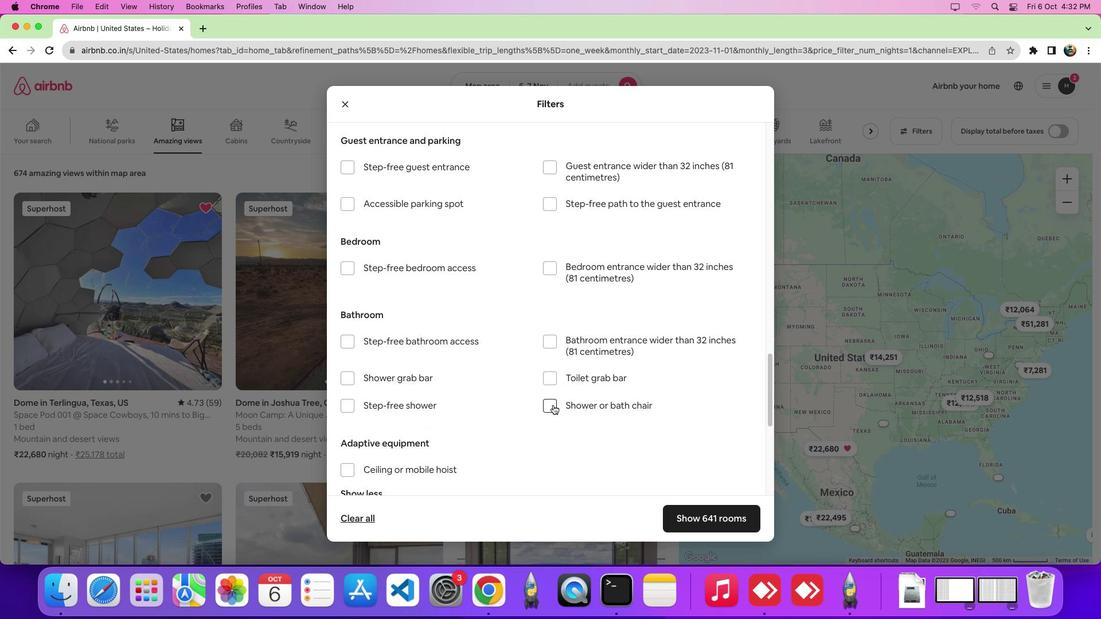 
Action: Mouse moved to (696, 514)
Screenshot: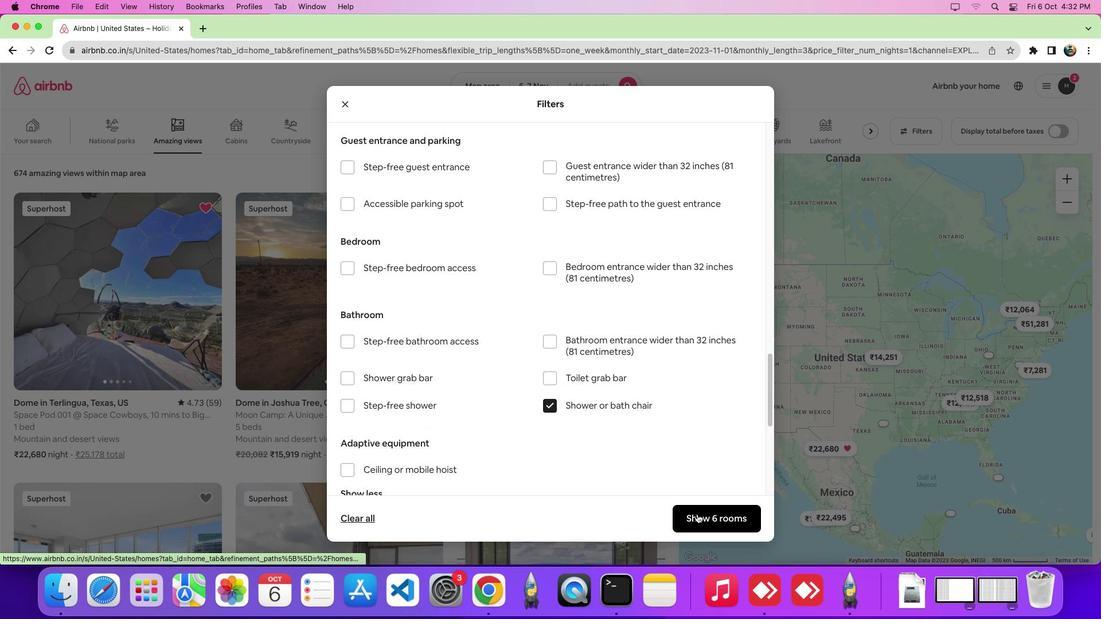 
Action: Mouse pressed left at (696, 514)
Screenshot: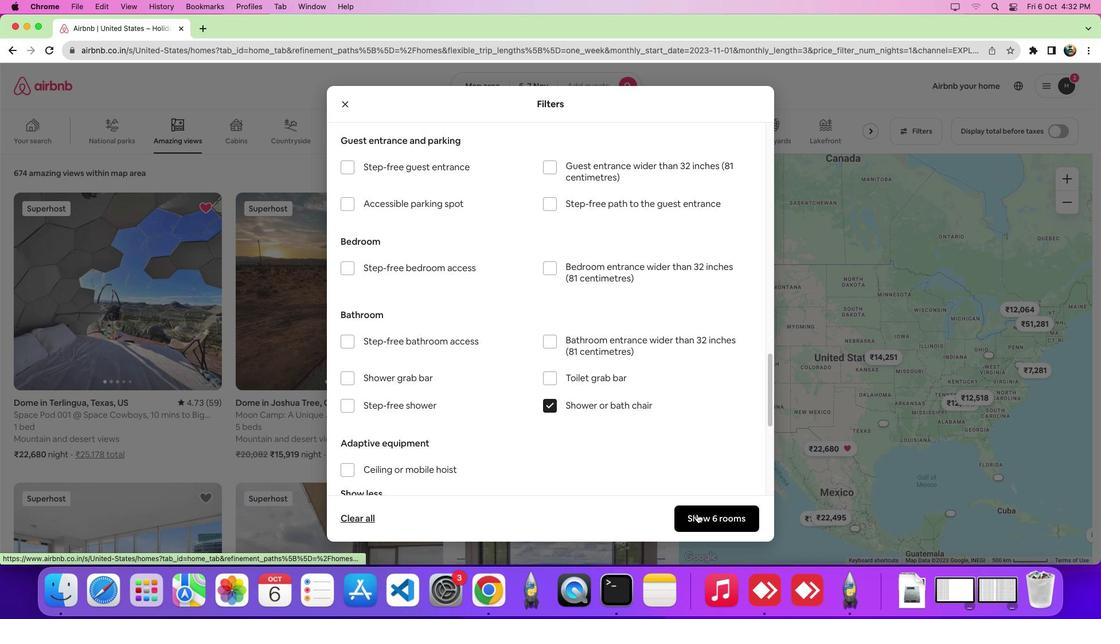 
Action: Mouse moved to (604, 445)
Screenshot: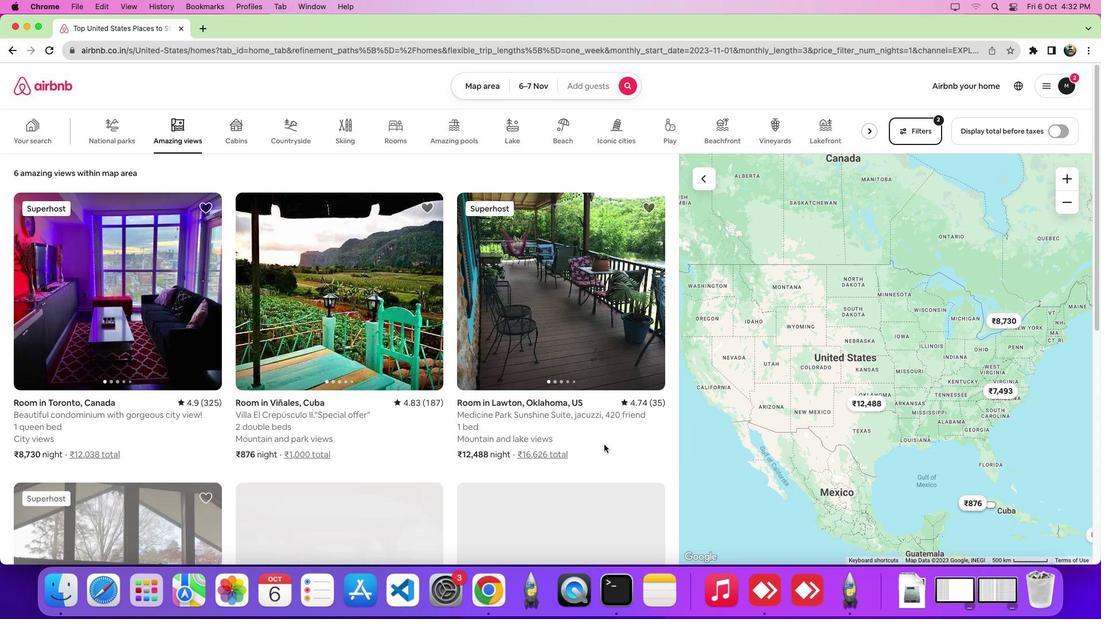 
